 Task: Explore satellite view of the Banff National Park in Canada.
Action: Mouse moved to (99, 27)
Screenshot: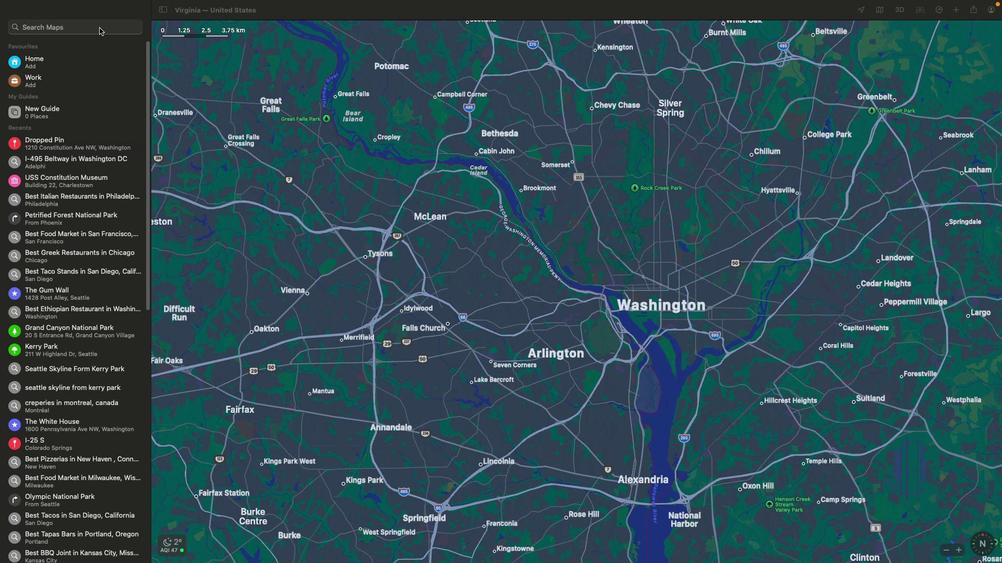 
Action: Mouse pressed left at (99, 27)
Screenshot: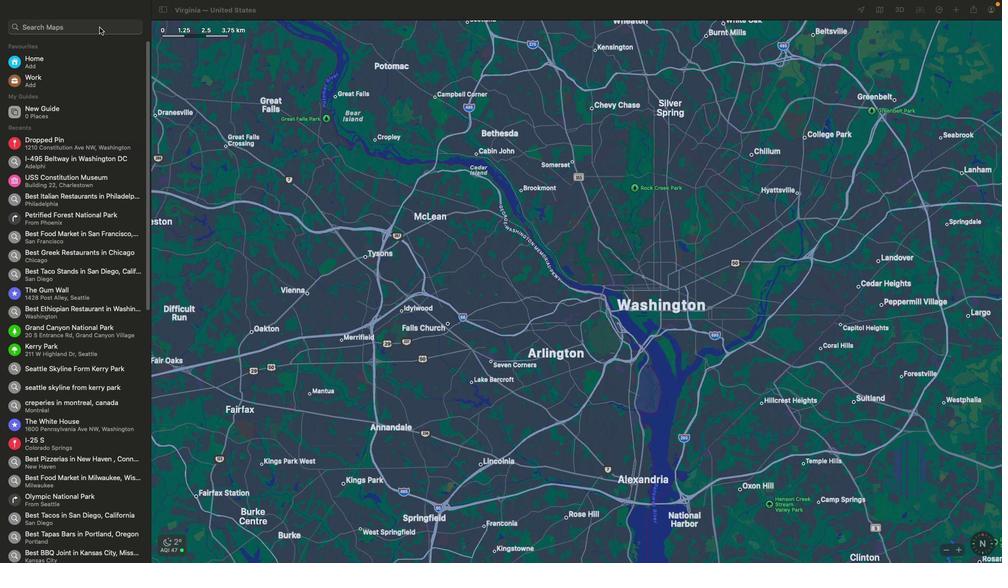 
Action: Mouse moved to (96, 28)
Screenshot: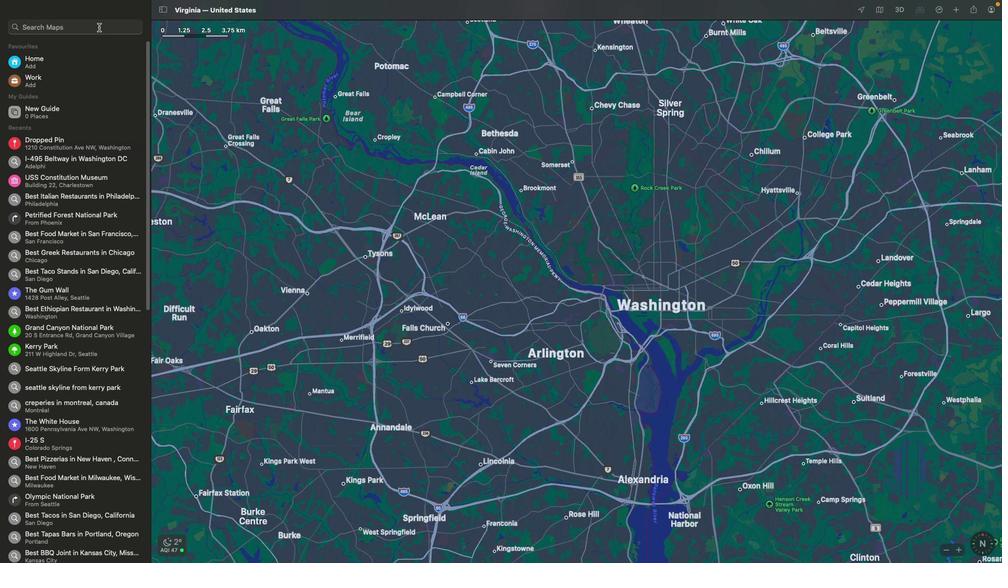 
Action: Key pressed Key.shift'B''a''n''f''f'Key.spaceKey.shift'N''a''t''i''o''n''a''l'Key.spaceKey.shift'P''a''r''k'Key.spaceKey.backspace','Key.spaceKey.shift'C''a''n''a''d''a'Key.space'\x03'
Screenshot: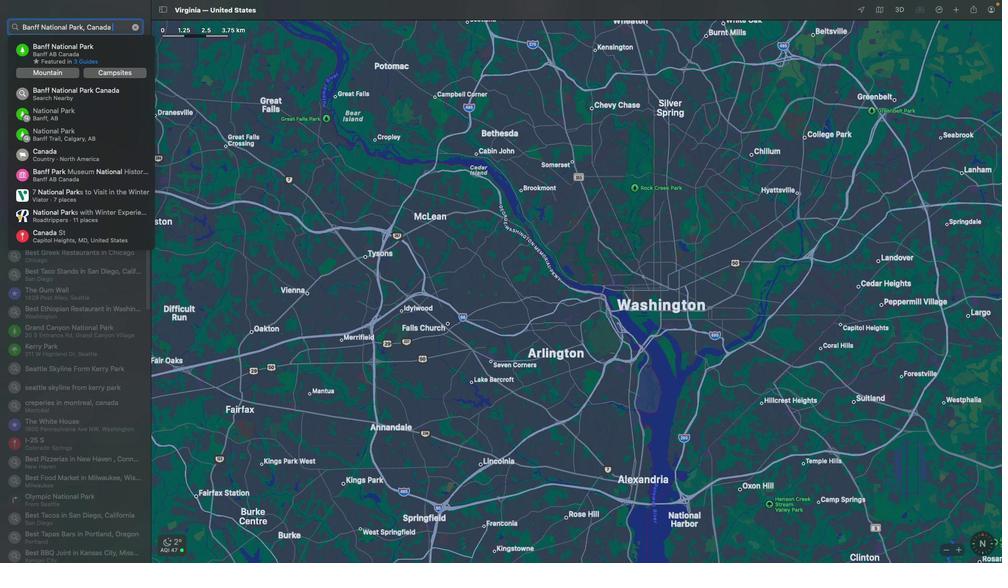 
Action: Mouse moved to (876, 15)
Screenshot: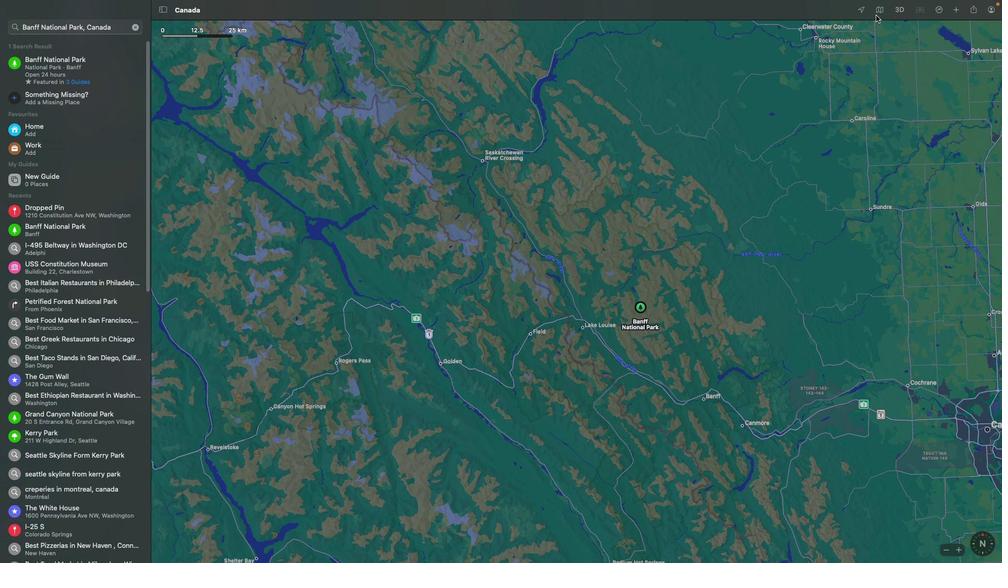 
Action: Mouse pressed left at (876, 15)
Screenshot: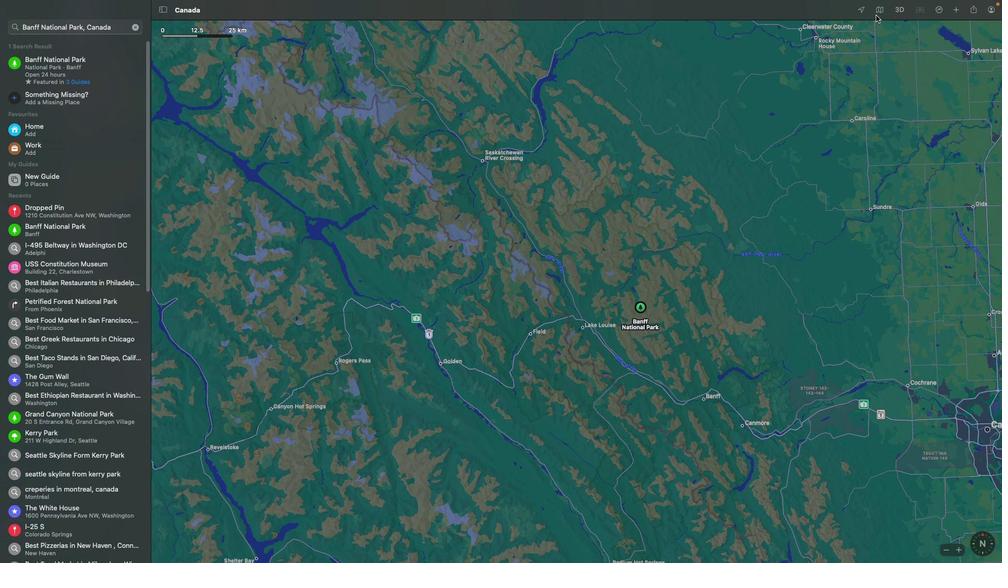 
Action: Mouse moved to (925, 127)
Screenshot: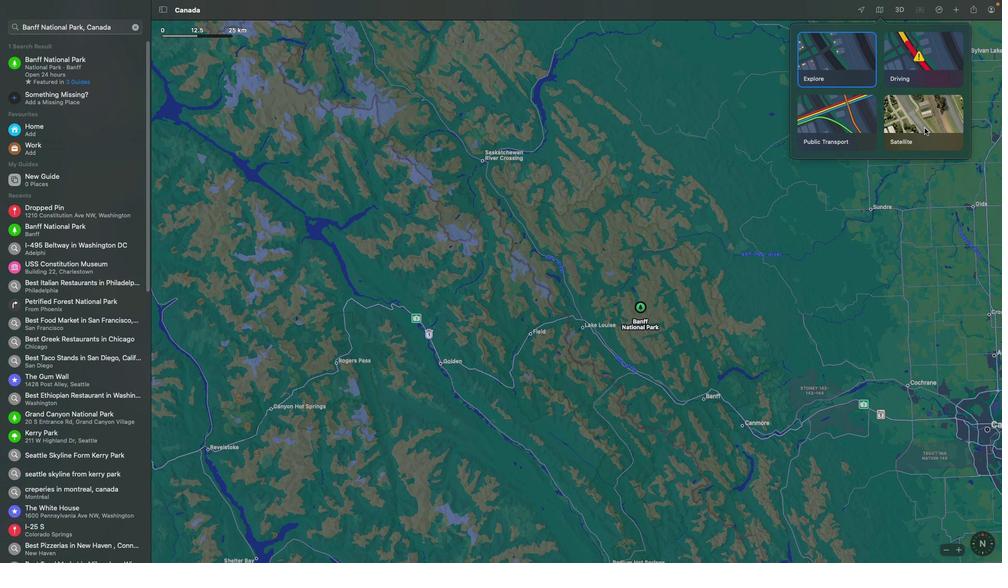 
Action: Mouse pressed left at (925, 127)
Screenshot: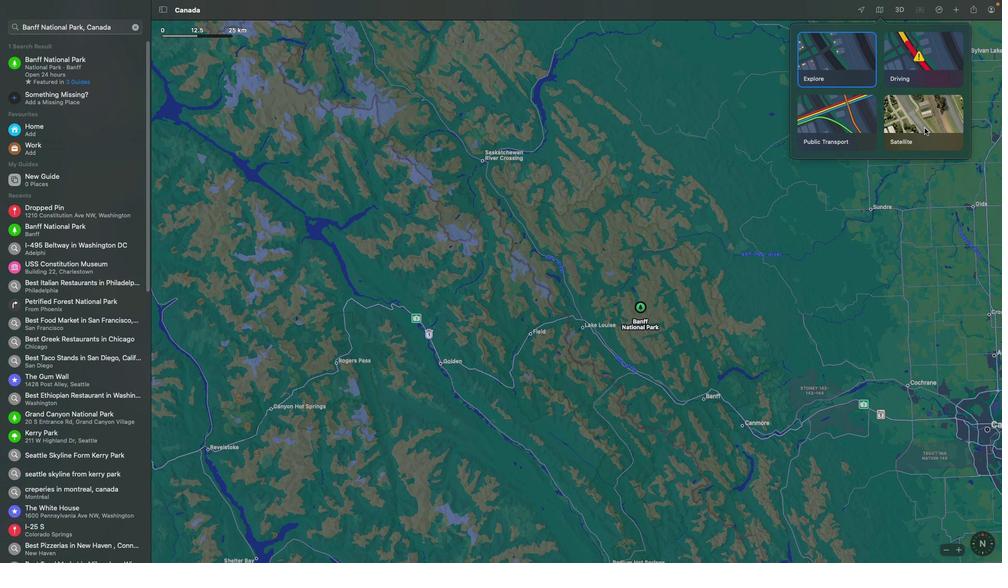 
Action: Mouse moved to (635, 341)
Screenshot: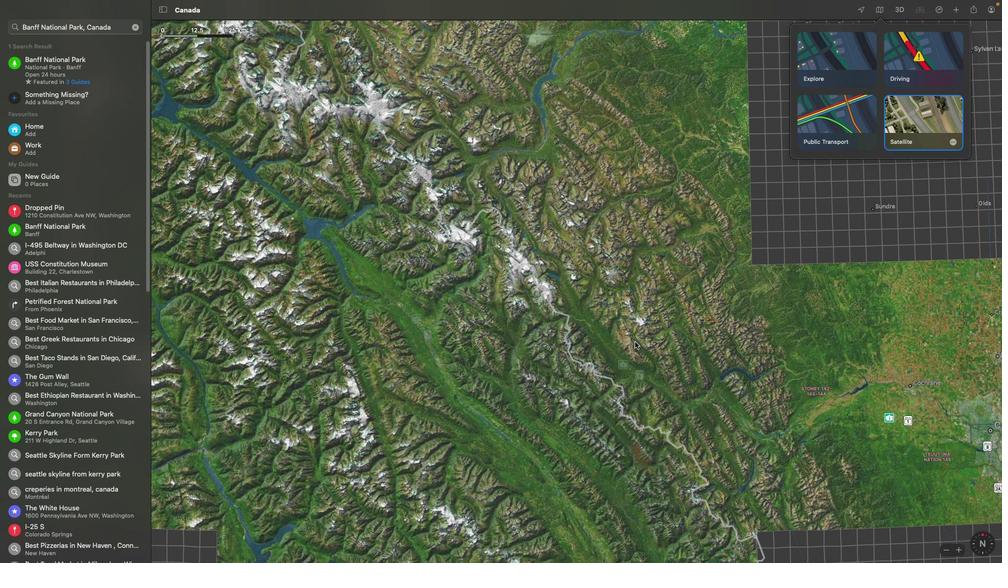 
